 Task: Open a folder from desktop.
Action: Mouse moved to (30, 10)
Screenshot: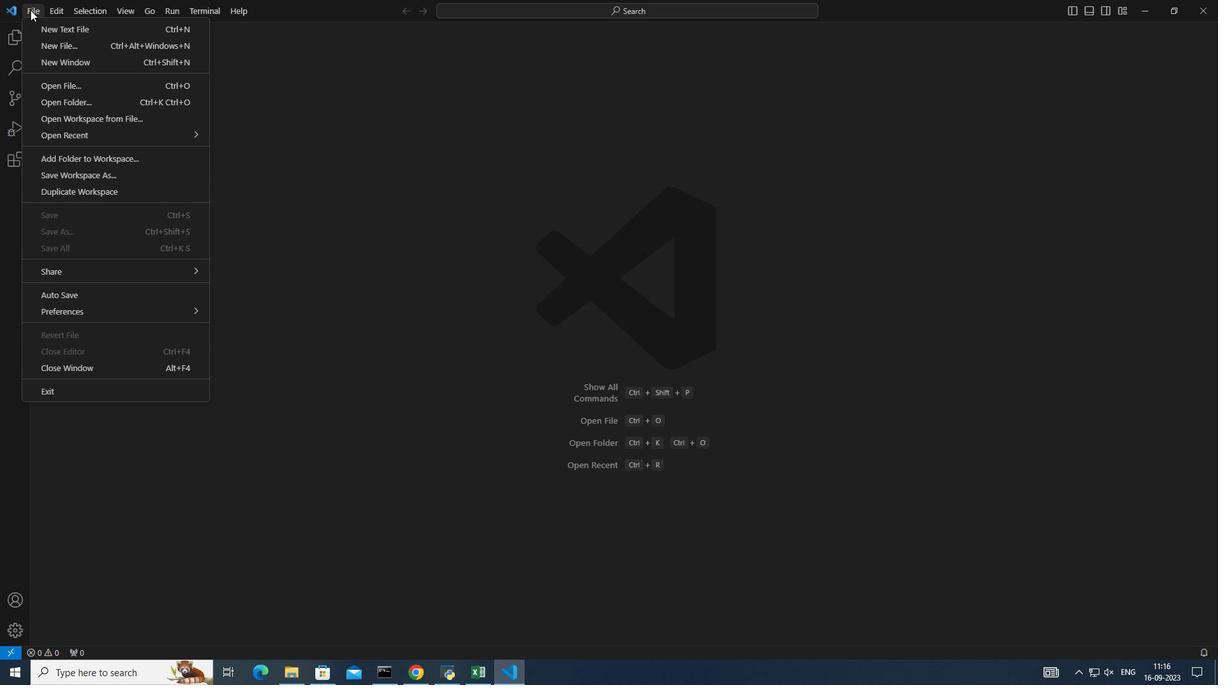 
Action: Mouse pressed left at (30, 10)
Screenshot: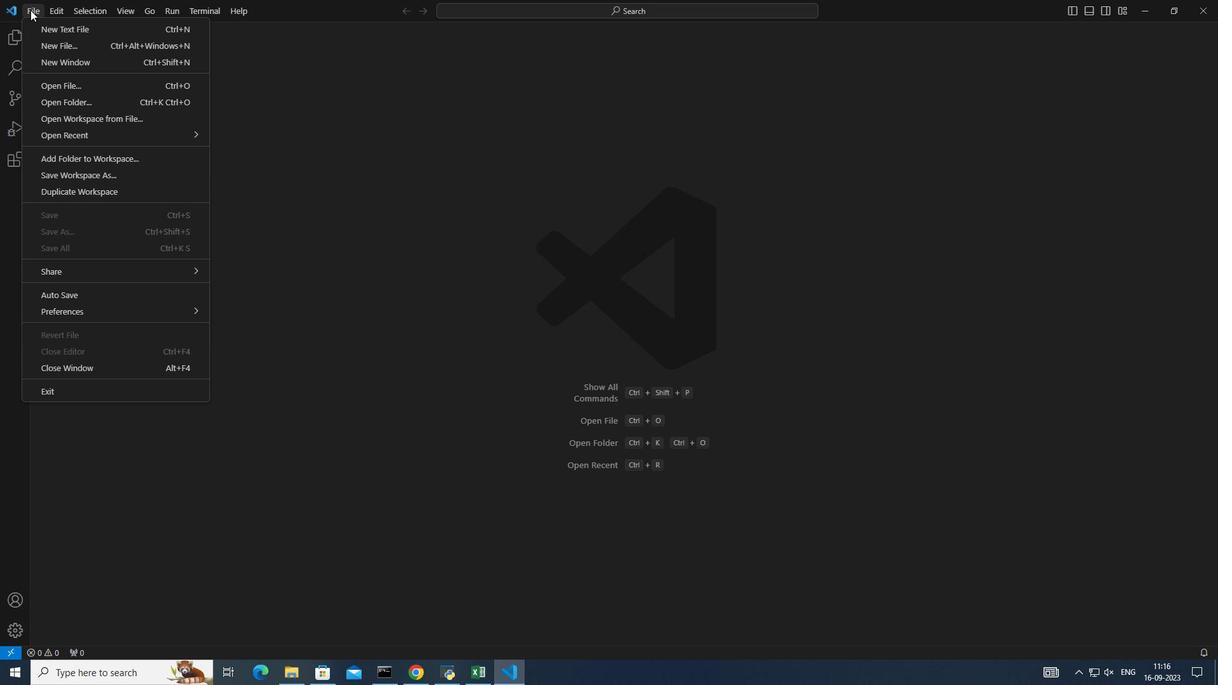 
Action: Mouse moved to (63, 100)
Screenshot: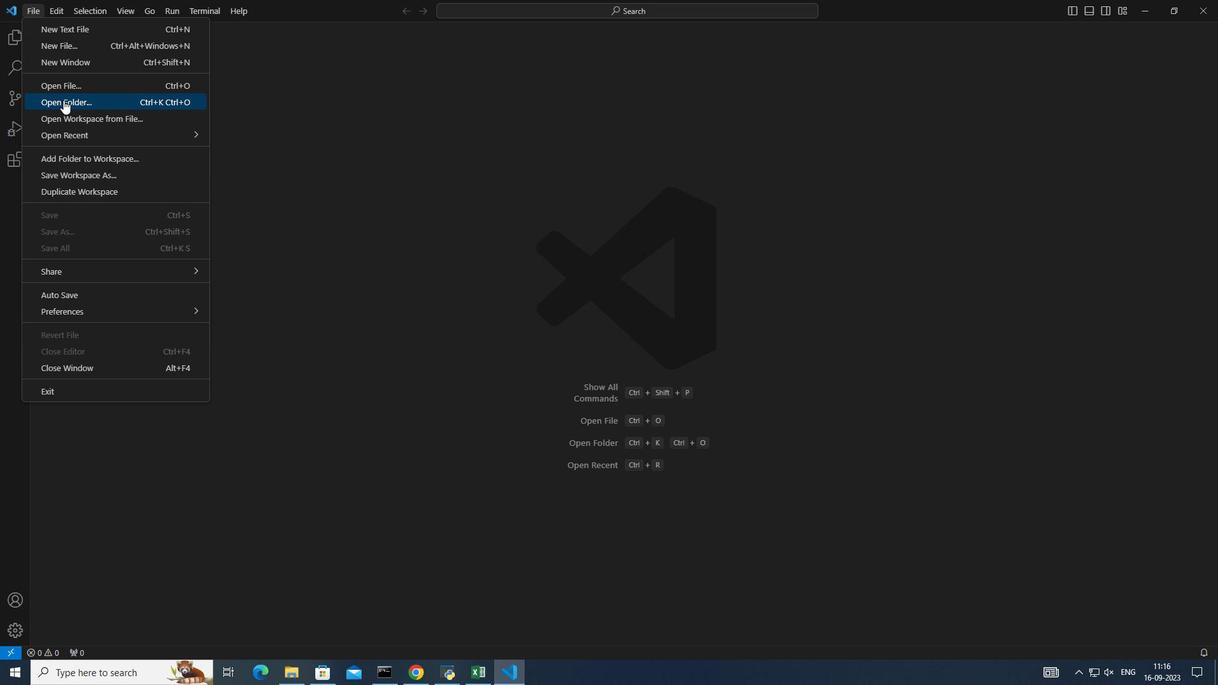
Action: Mouse pressed left at (63, 100)
Screenshot: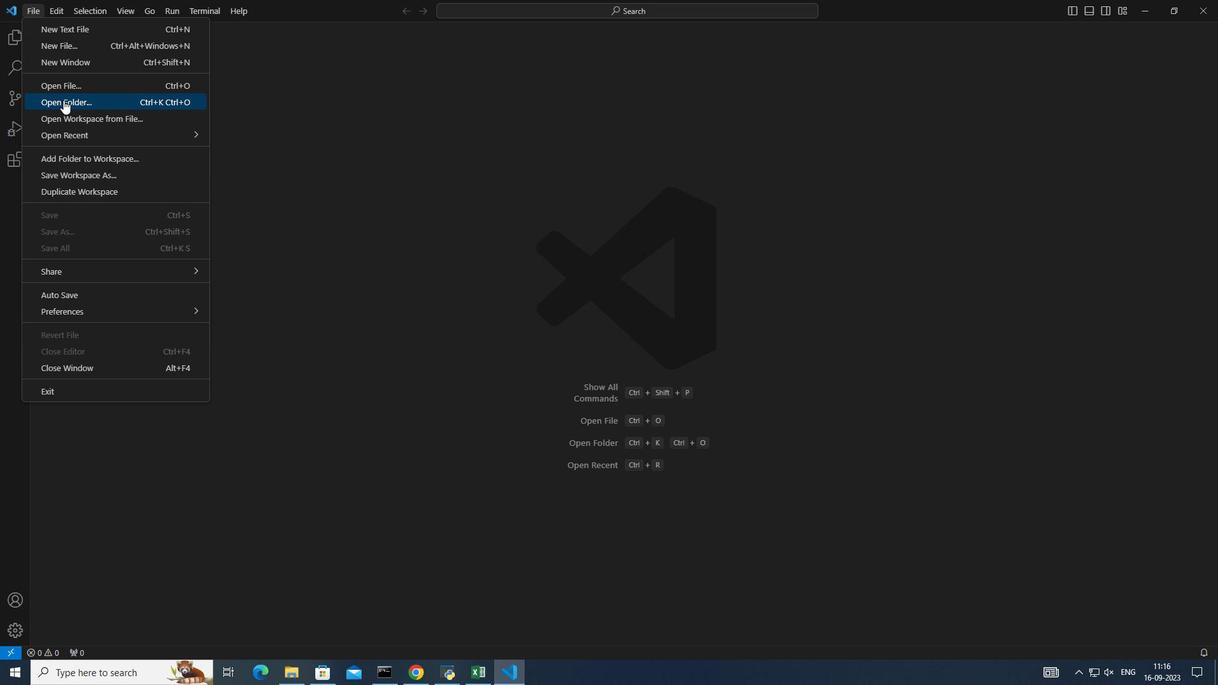 
Action: Mouse moved to (63, 100)
Screenshot: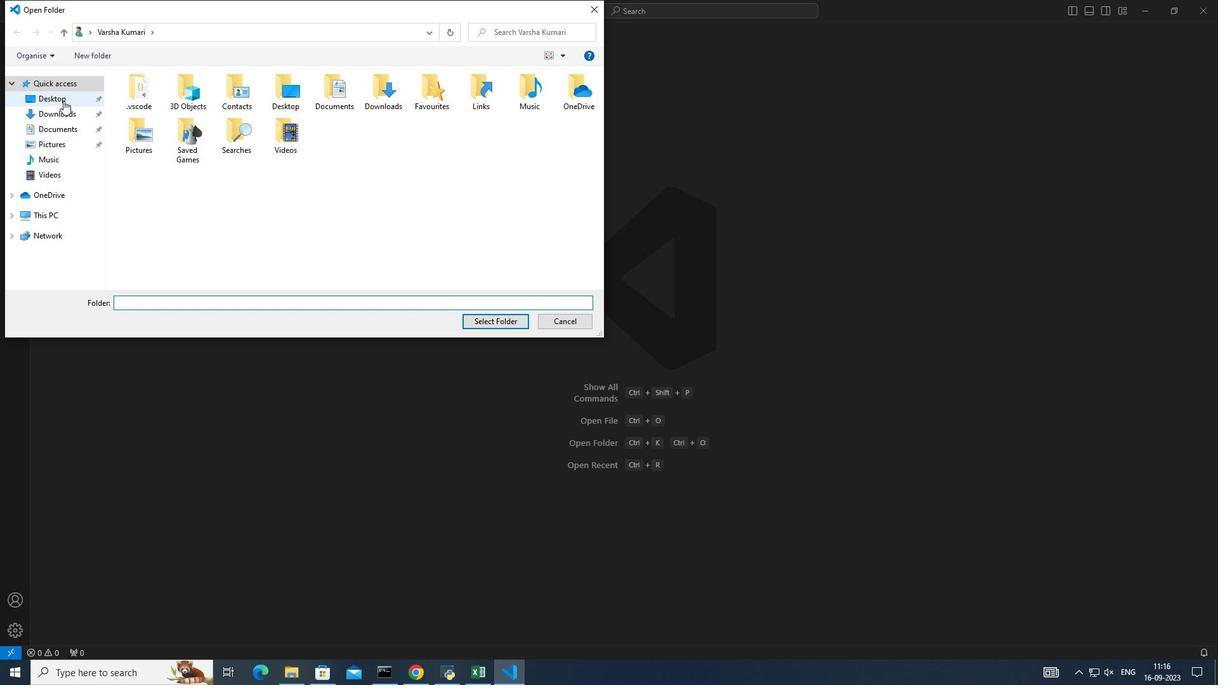 
Action: Mouse pressed left at (63, 100)
Screenshot: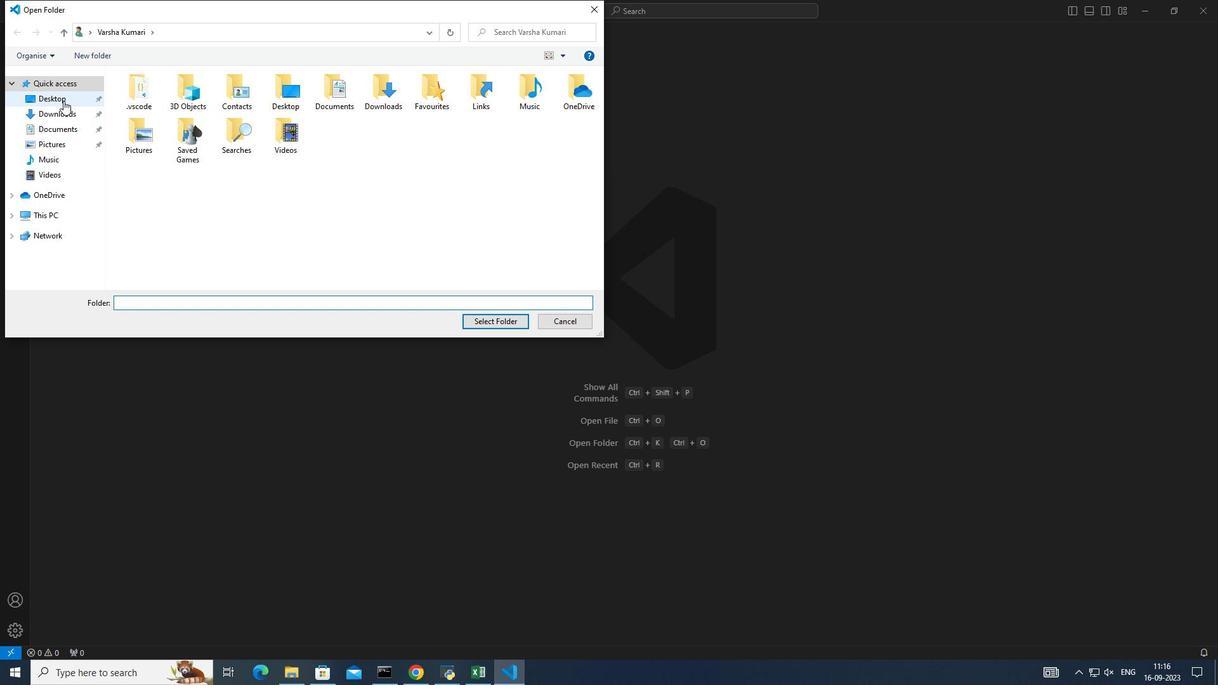 
Action: Mouse moved to (160, 93)
Screenshot: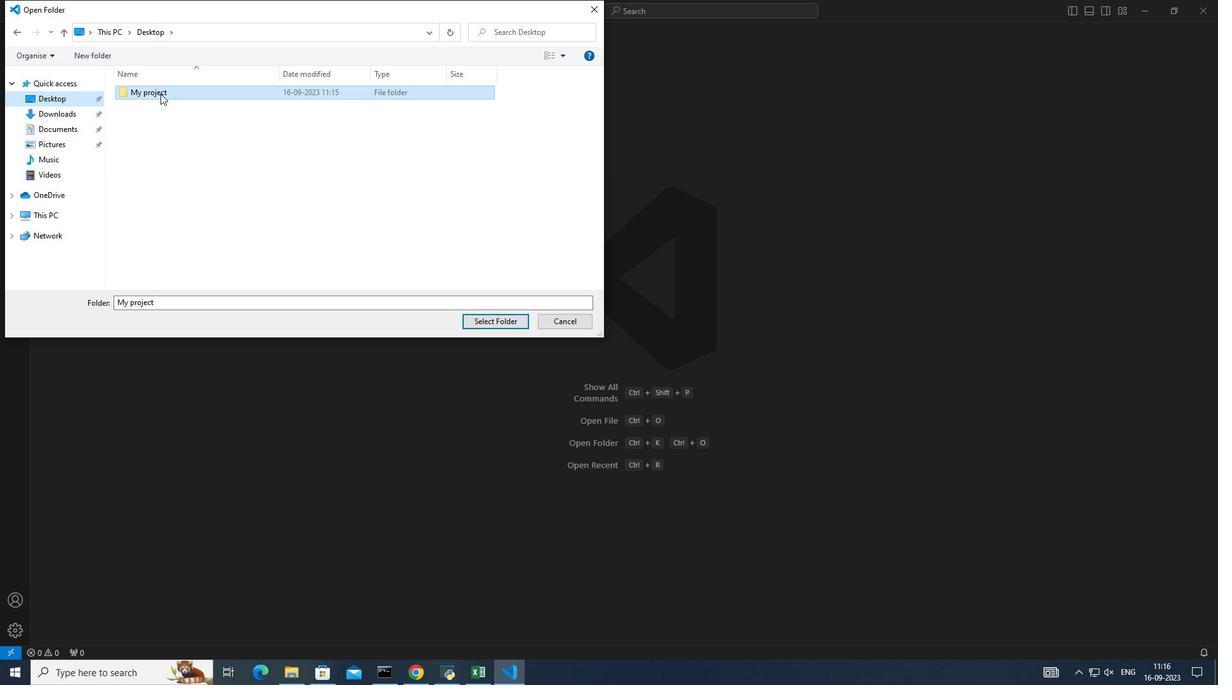 
Action: Mouse pressed left at (160, 93)
Screenshot: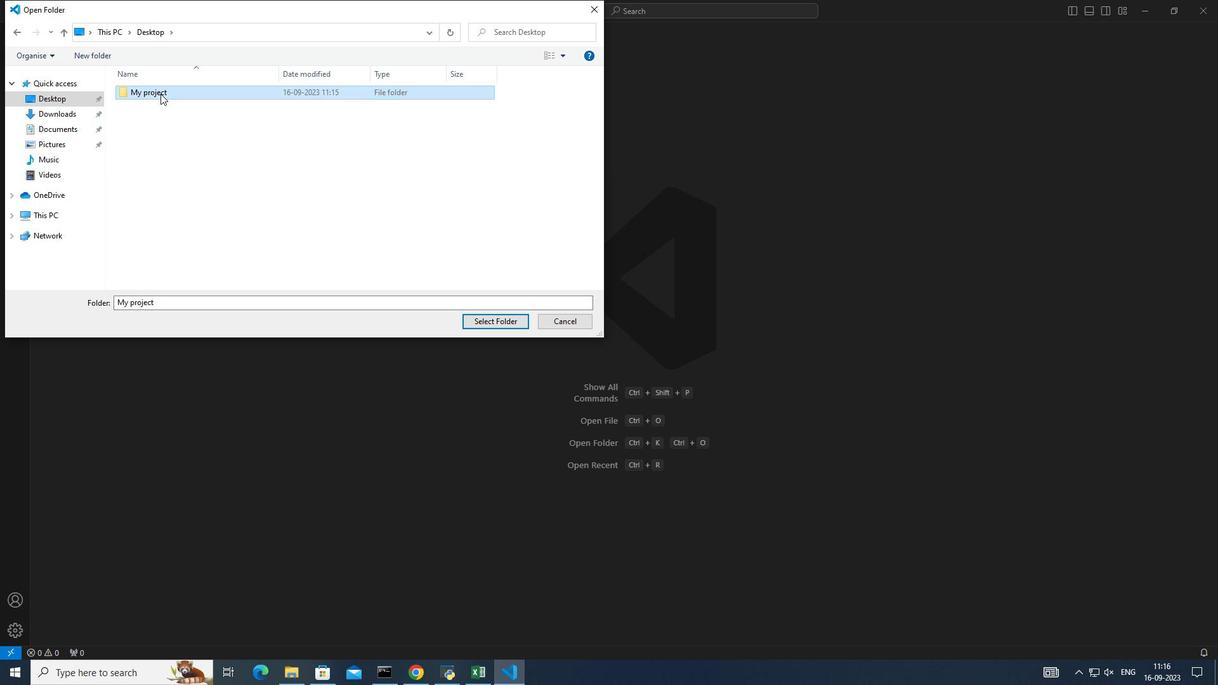 
Action: Mouse moved to (486, 319)
Screenshot: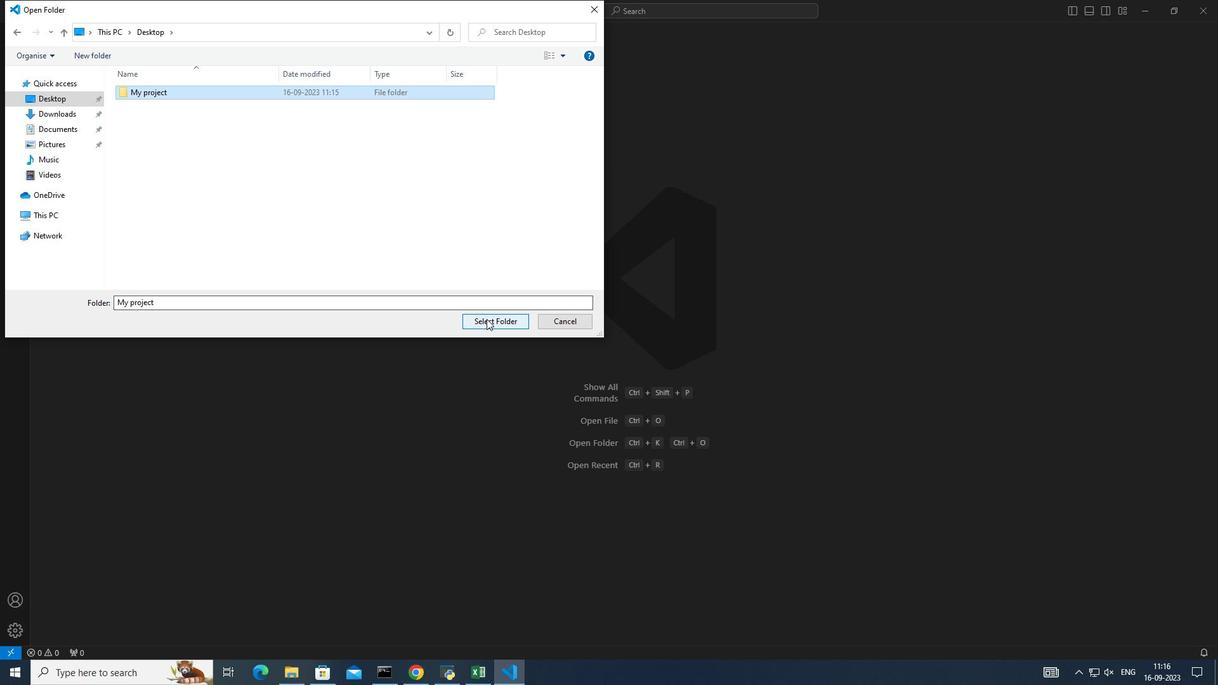 
Action: Mouse pressed left at (486, 319)
Screenshot: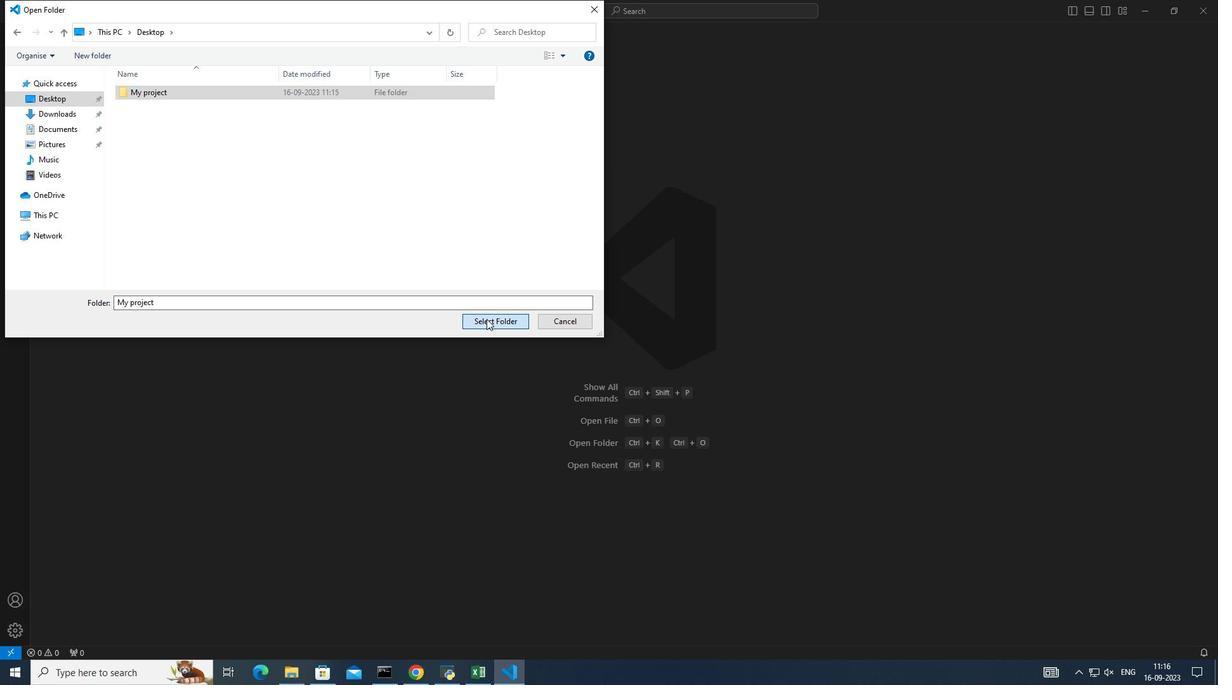 
Action: Mouse moved to (485, 319)
Screenshot: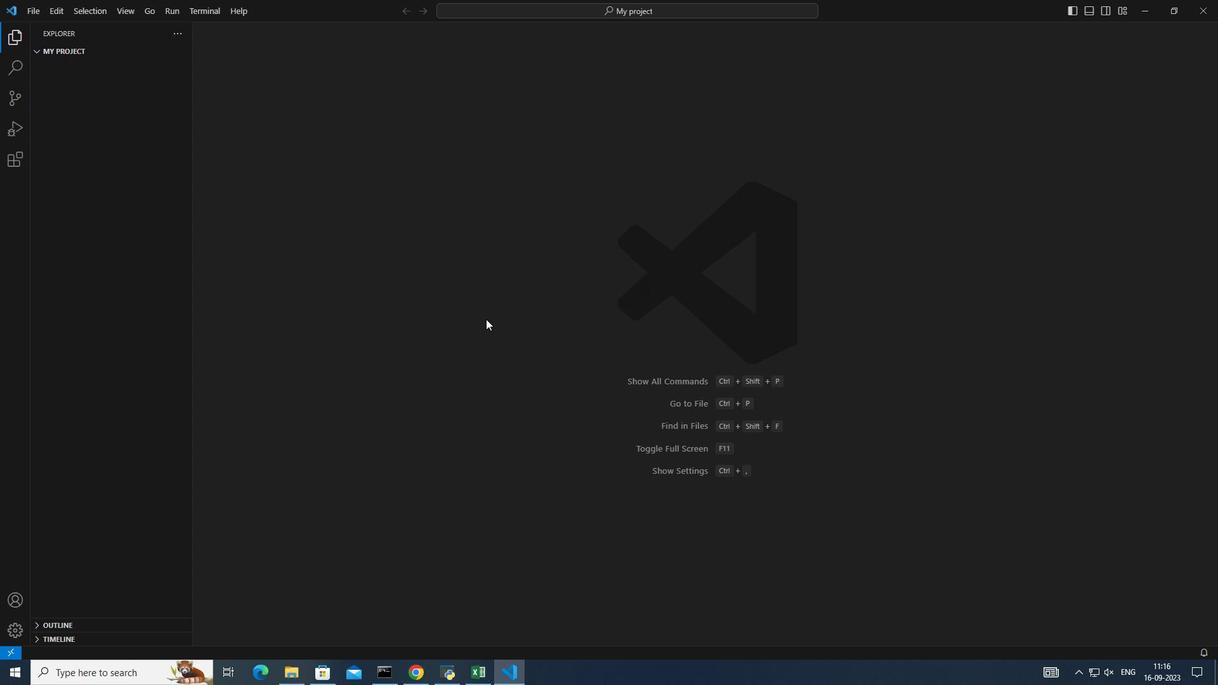 
